 Task: Create a calendar event titled 'Learning Session' for 6/25/2023 from 8:00 AM to 8:30 AM, and add a note about reserving the time for self-guided learning activities.
Action: Mouse moved to (15, 59)
Screenshot: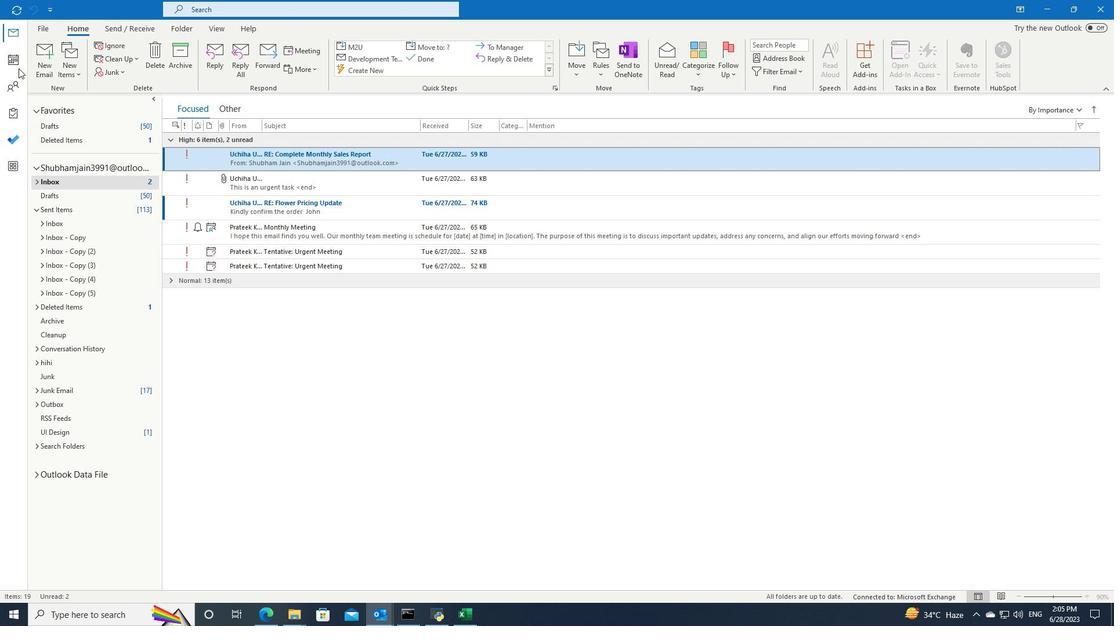 
Action: Mouse pressed left at (15, 59)
Screenshot: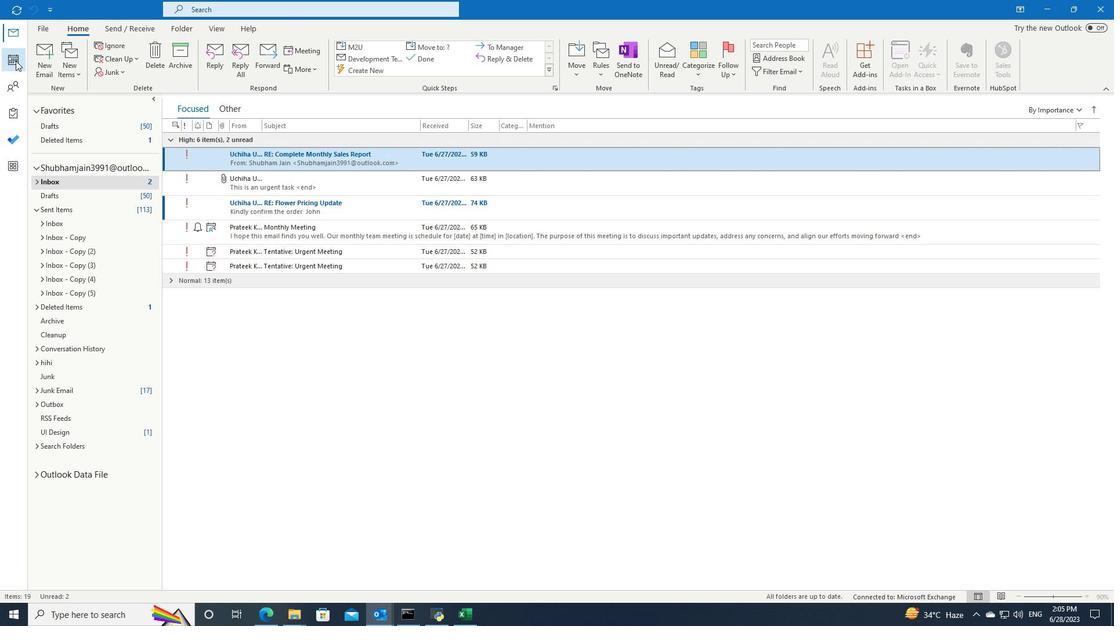 
Action: Mouse moved to (91, 71)
Screenshot: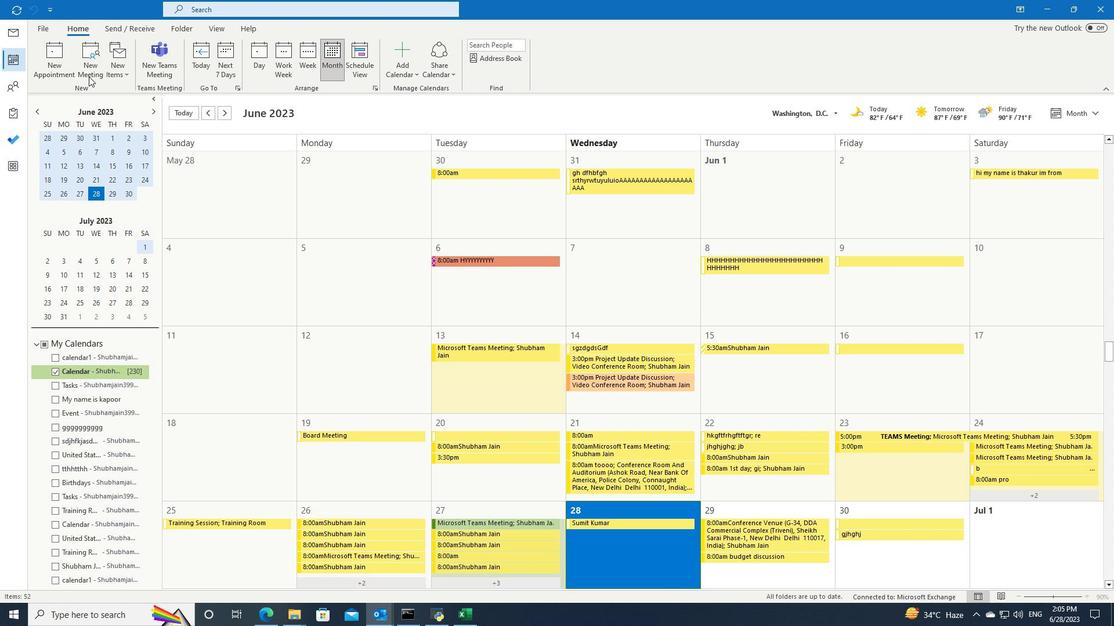 
Action: Mouse pressed left at (91, 71)
Screenshot: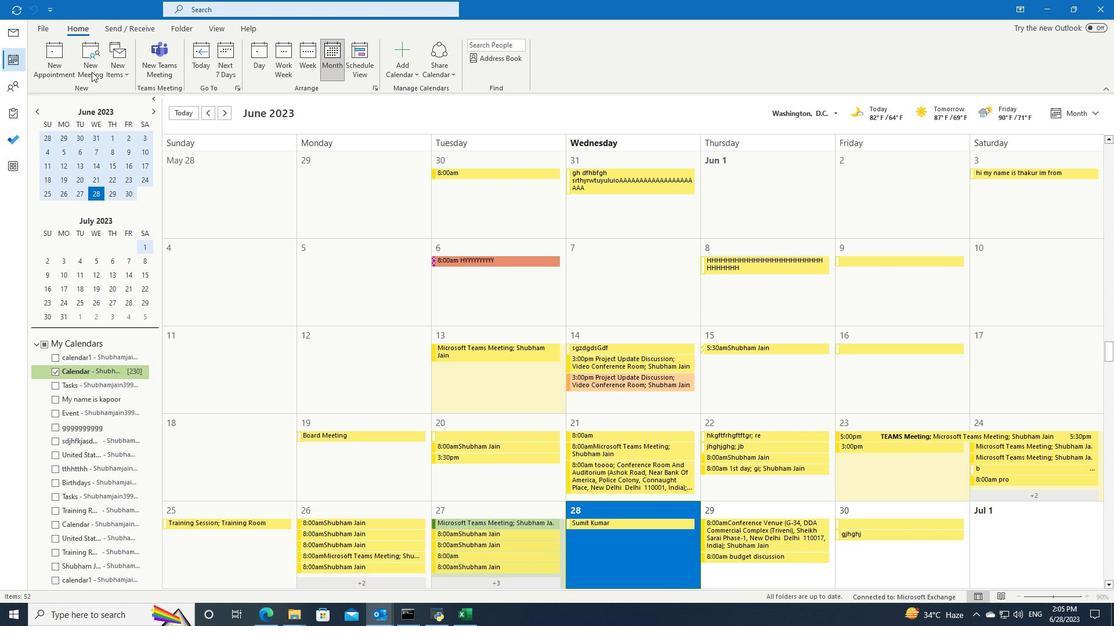 
Action: Key pressed <Key.shift>Learning<Key.space><Key.shift>Session
Screenshot: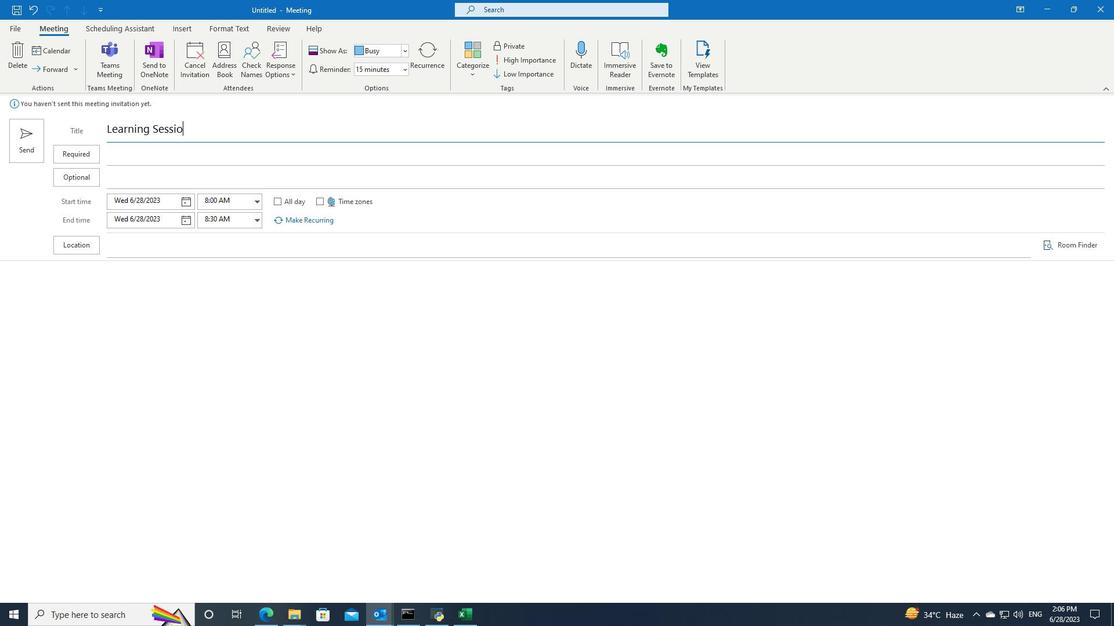 
Action: Mouse moved to (175, 159)
Screenshot: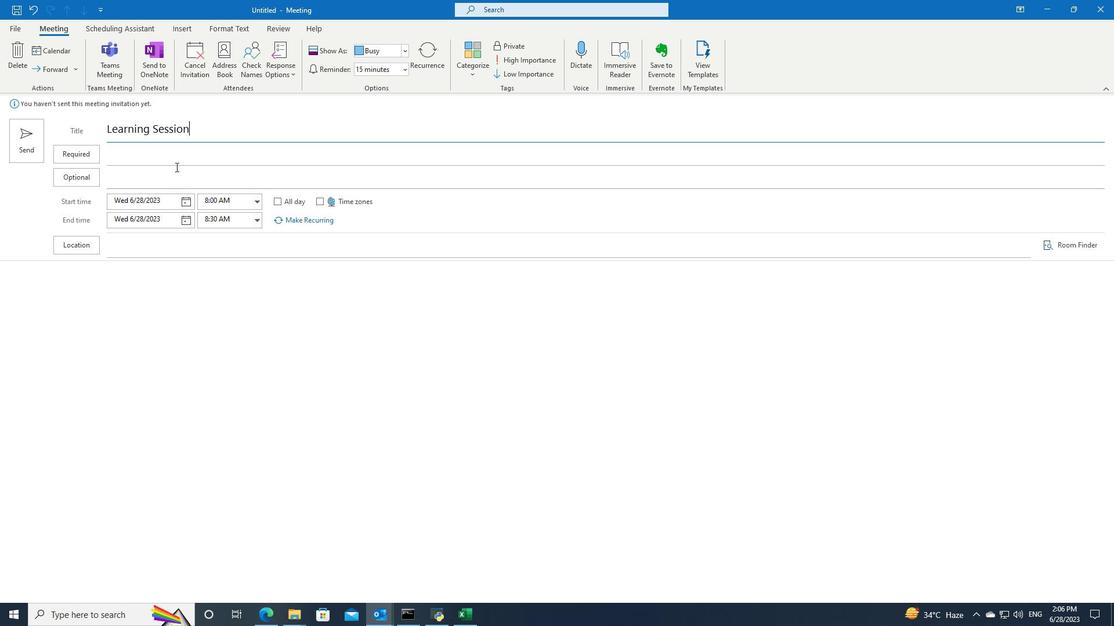 
Action: Mouse pressed left at (175, 159)
Screenshot: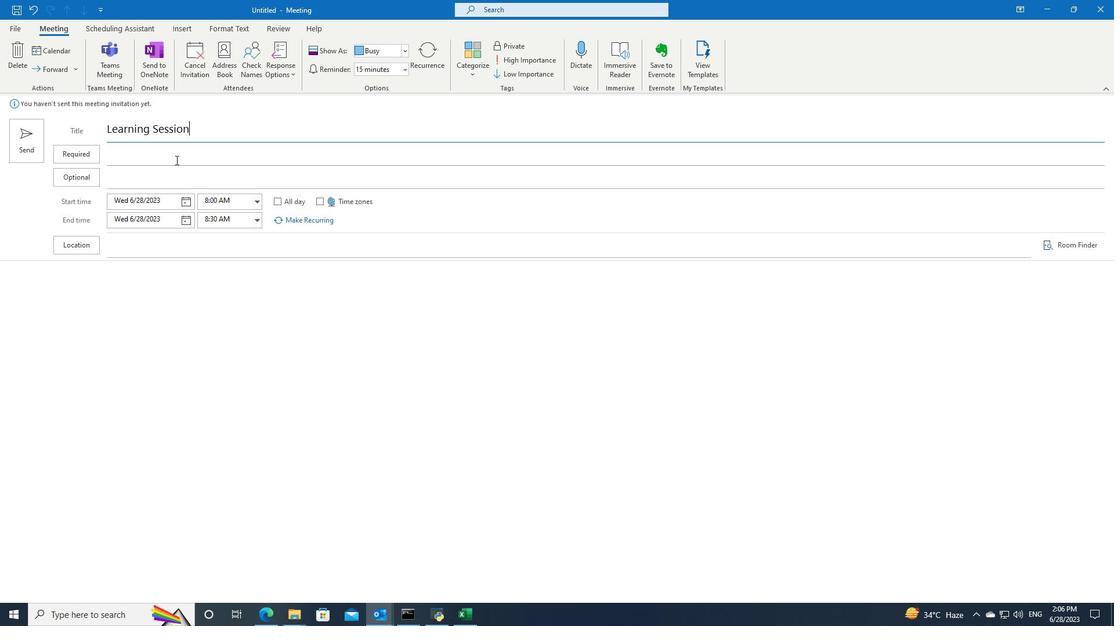 
Action: Key pressed rohanraj.sharma<Key.shift>@softage.net
Screenshot: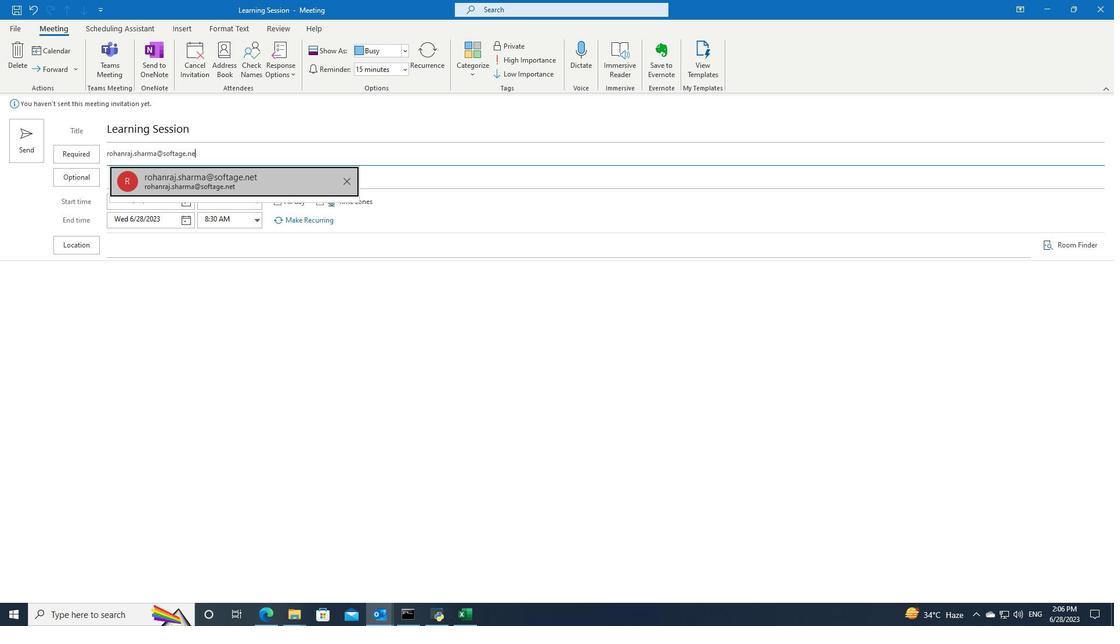 
Action: Mouse moved to (217, 184)
Screenshot: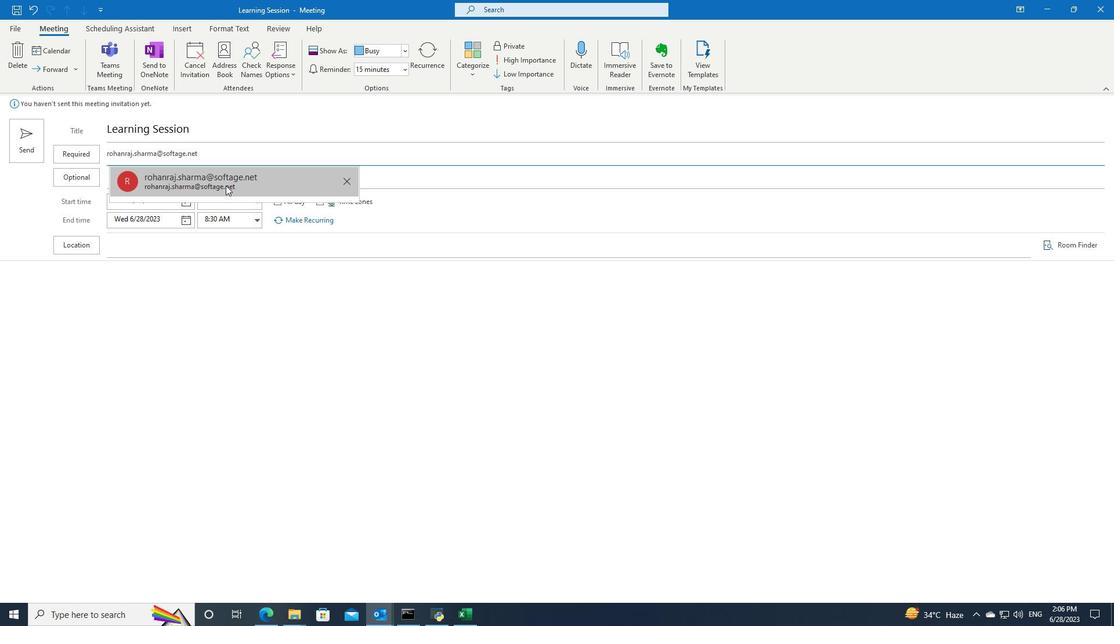 
Action: Mouse pressed left at (217, 184)
Screenshot: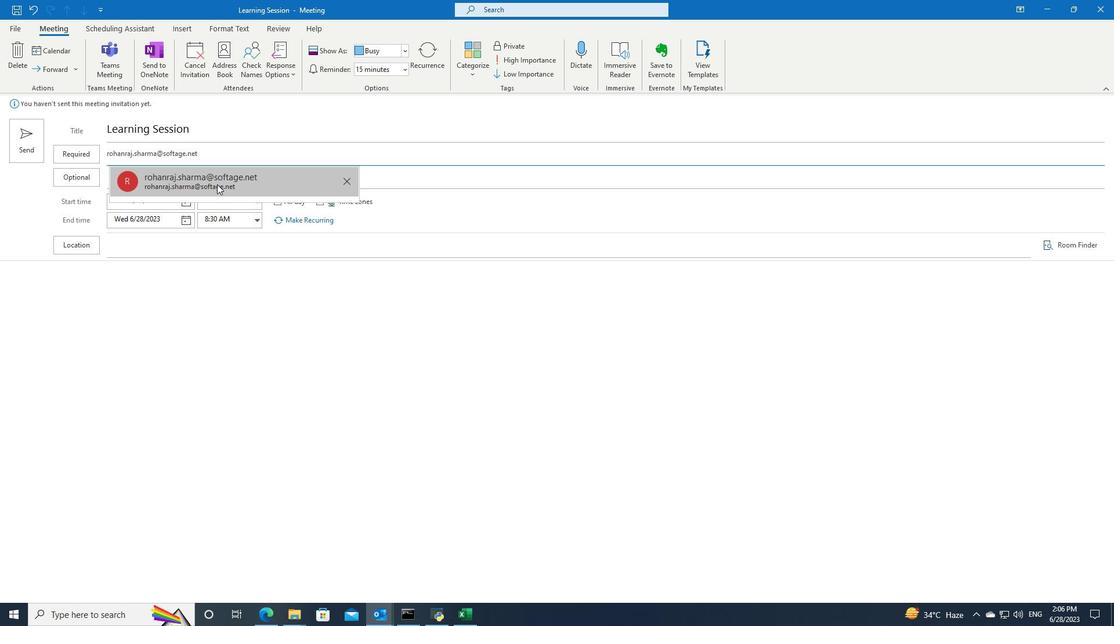 
Action: Mouse moved to (186, 203)
Screenshot: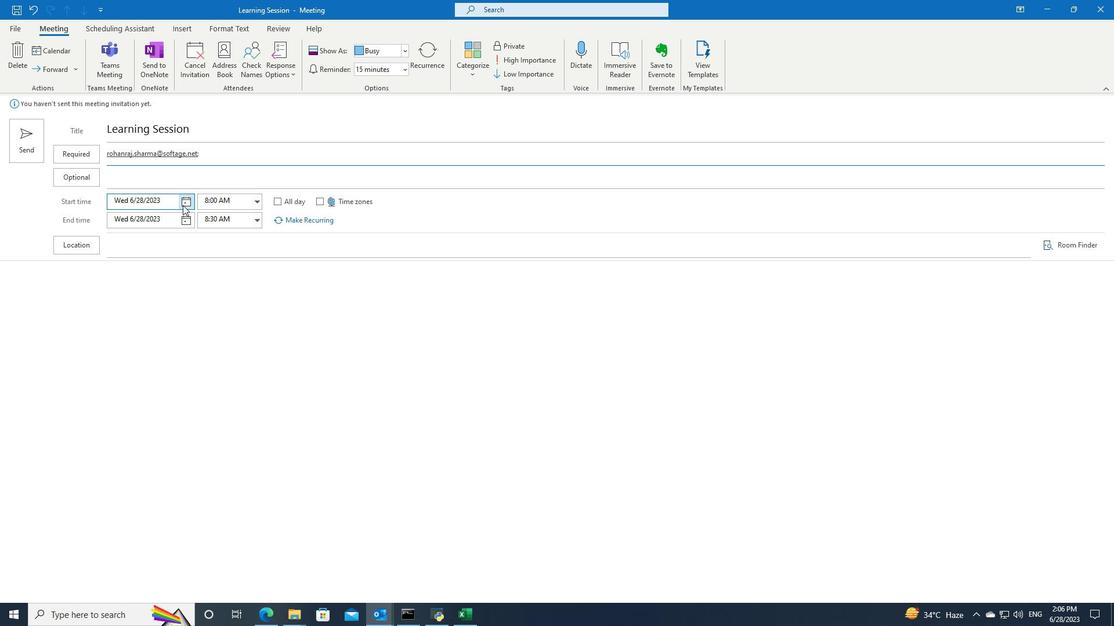 
Action: Mouse pressed left at (186, 203)
Screenshot: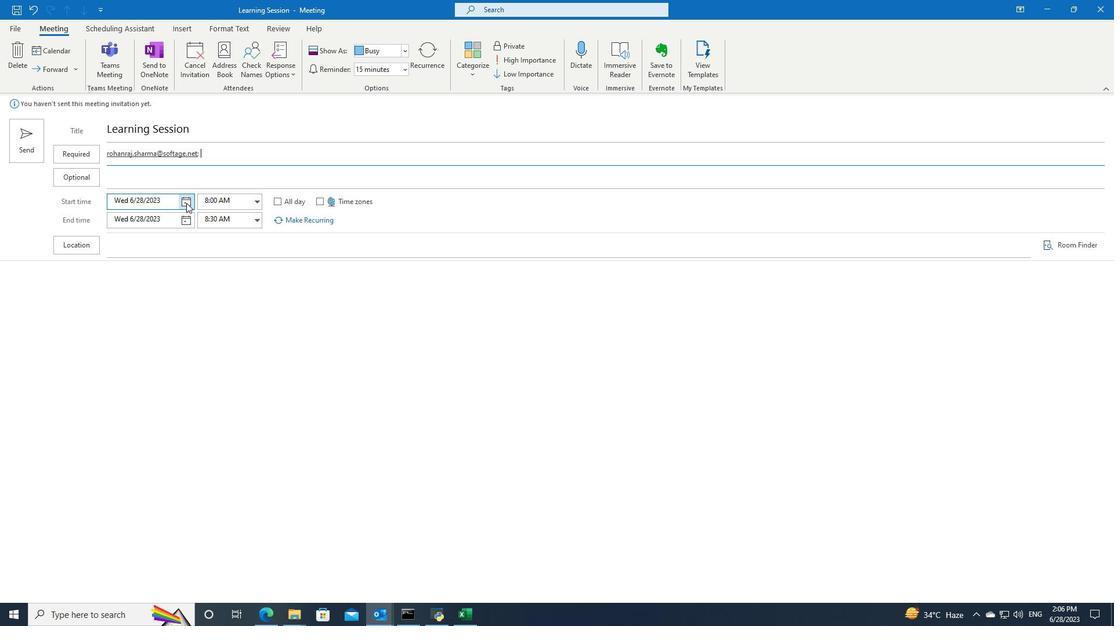 
Action: Mouse moved to (81, 300)
Screenshot: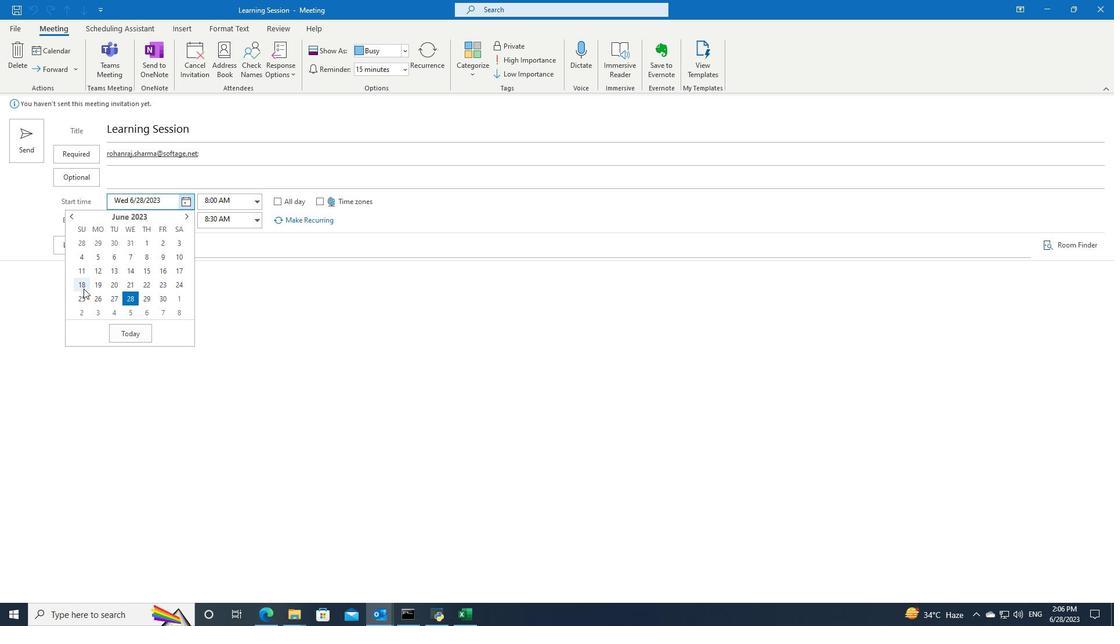 
Action: Mouse pressed left at (81, 300)
Screenshot: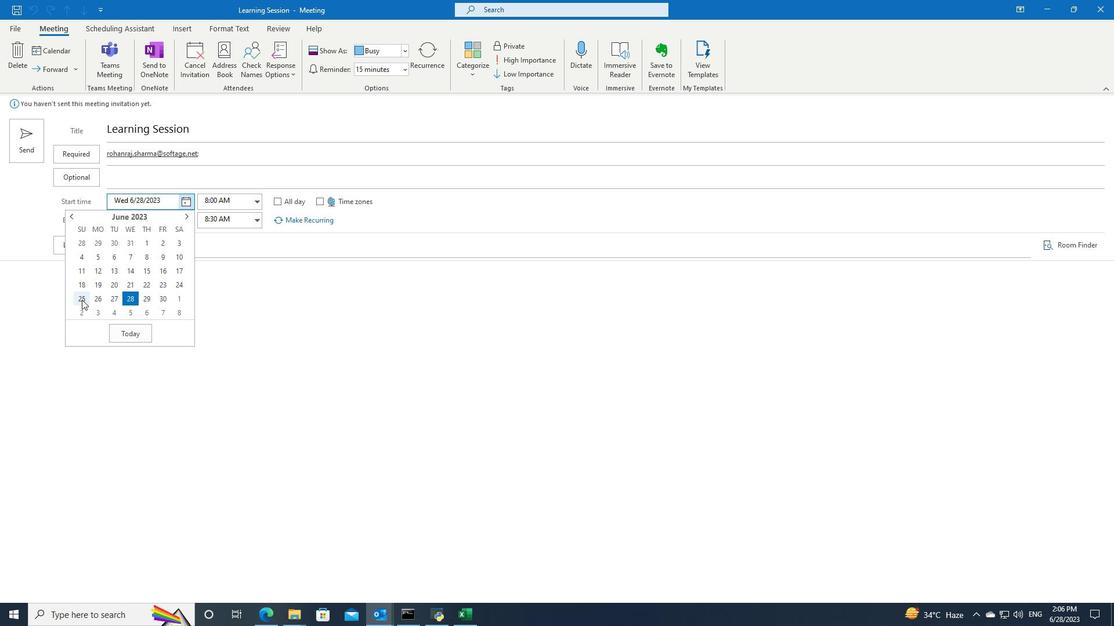
Action: Mouse moved to (125, 285)
Screenshot: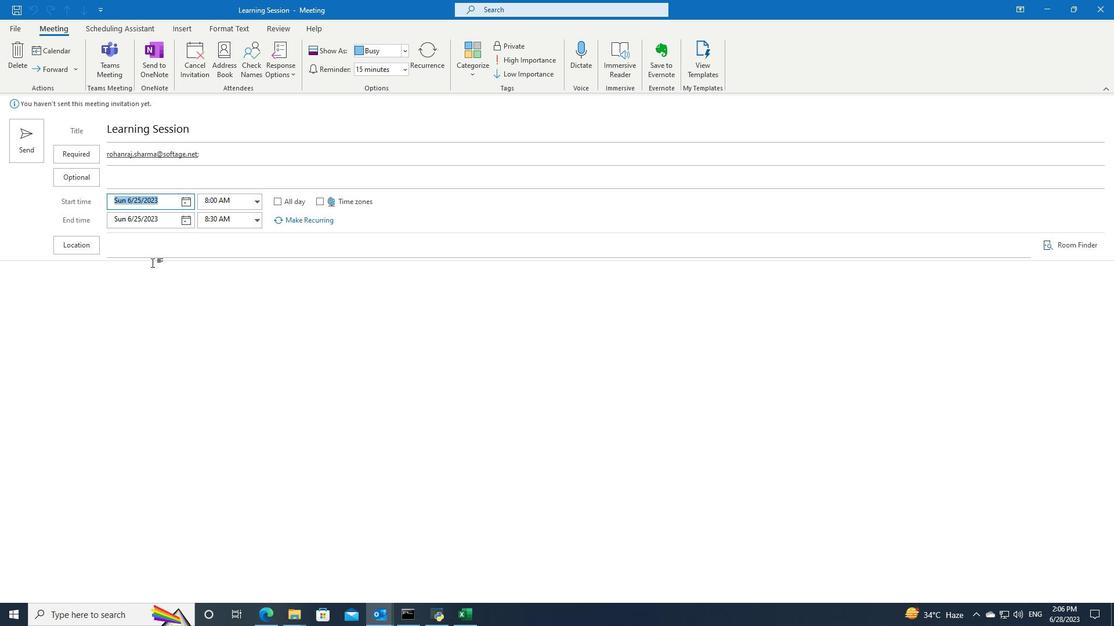 
Action: Mouse pressed left at (125, 285)
Screenshot: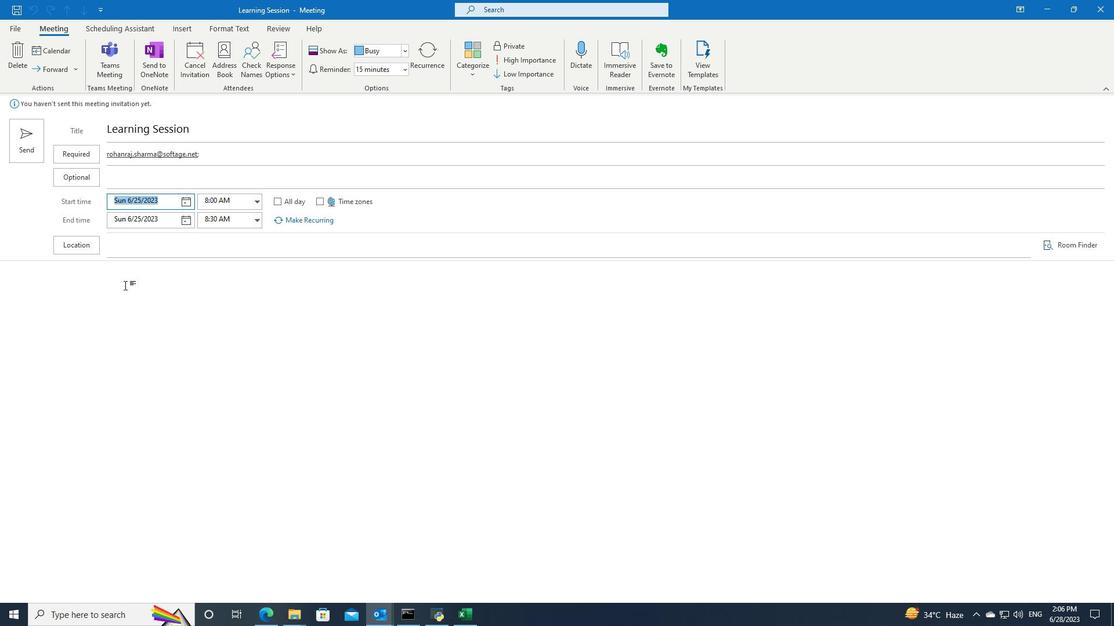 
Action: Key pressed <Key.shift>Reserve<Key.space>this<Key.space>appointment<Key.space>for<Key.space>sellf<Key.backspace><Key.backspace>f-guided<Key.space>learning,<Key.space>reading<Key.space>a<Key.space>book,<Key.space>taking<Key.space>on<Key.space>online<Key.space>course,<Key.space>or<Key.space>exploring<Key.space>educational<Key.space>resours<Key.backspace>ces<Key.space>on<Key.space>a<Key.space>topic<Key.space>of<Key.space>interest.
Screenshot: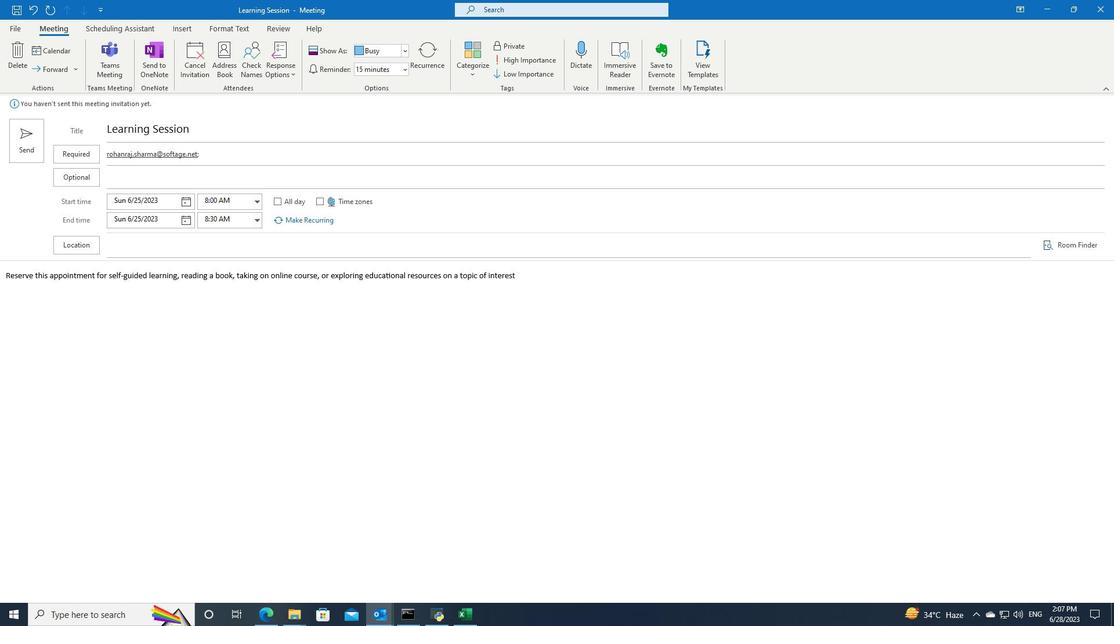 
Action: Mouse moved to (30, 148)
Screenshot: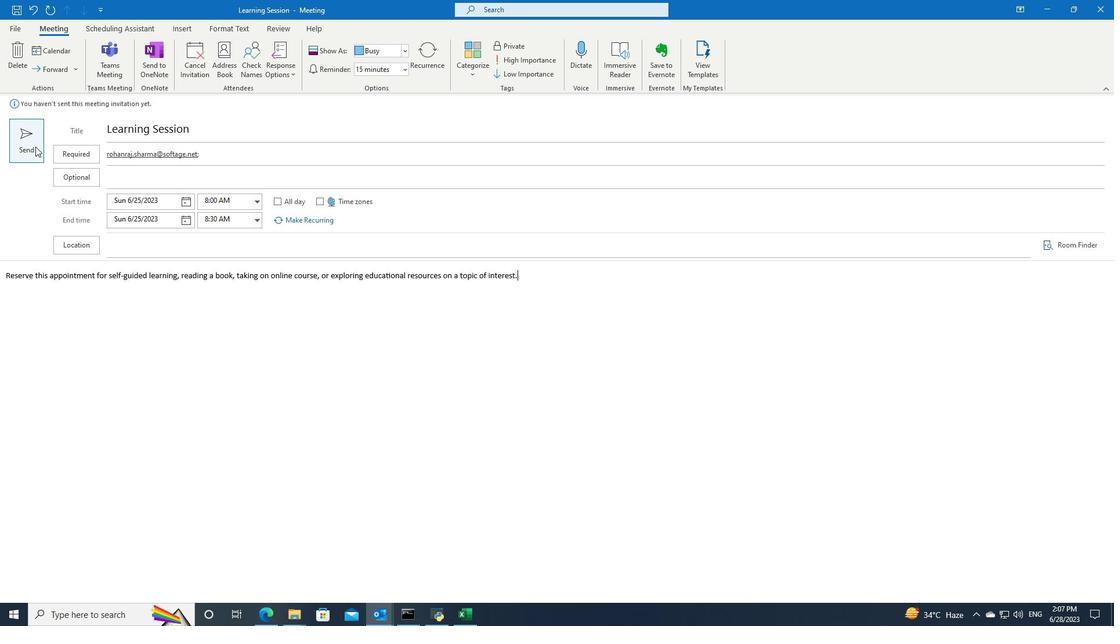 
Action: Mouse pressed left at (30, 148)
Screenshot: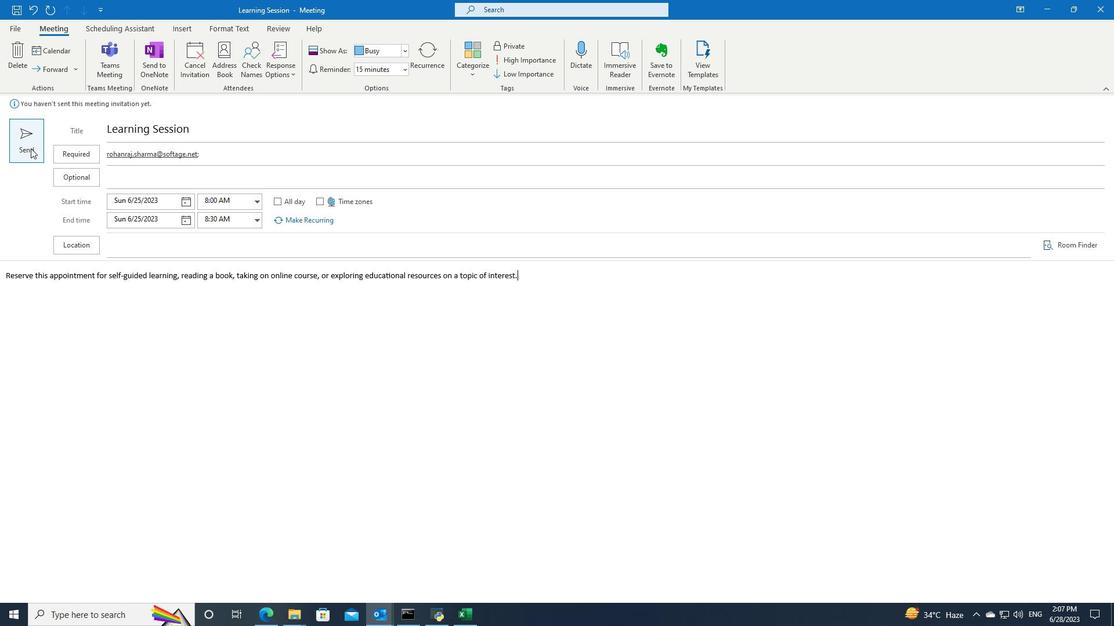 
Action: Mouse moved to (597, 338)
Screenshot: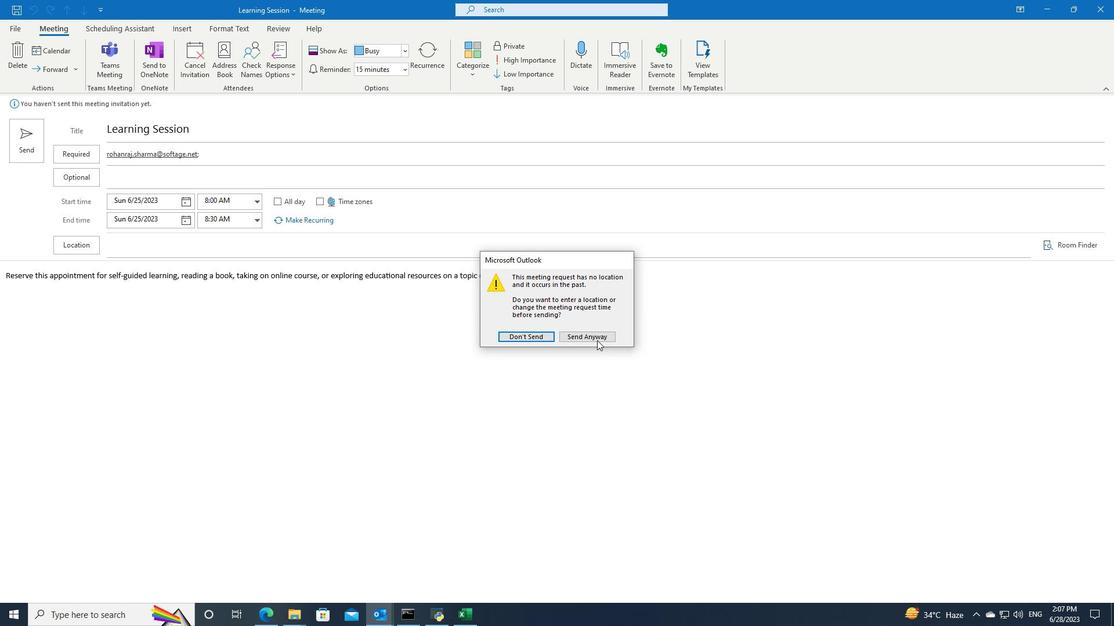 
Action: Mouse pressed left at (597, 338)
Screenshot: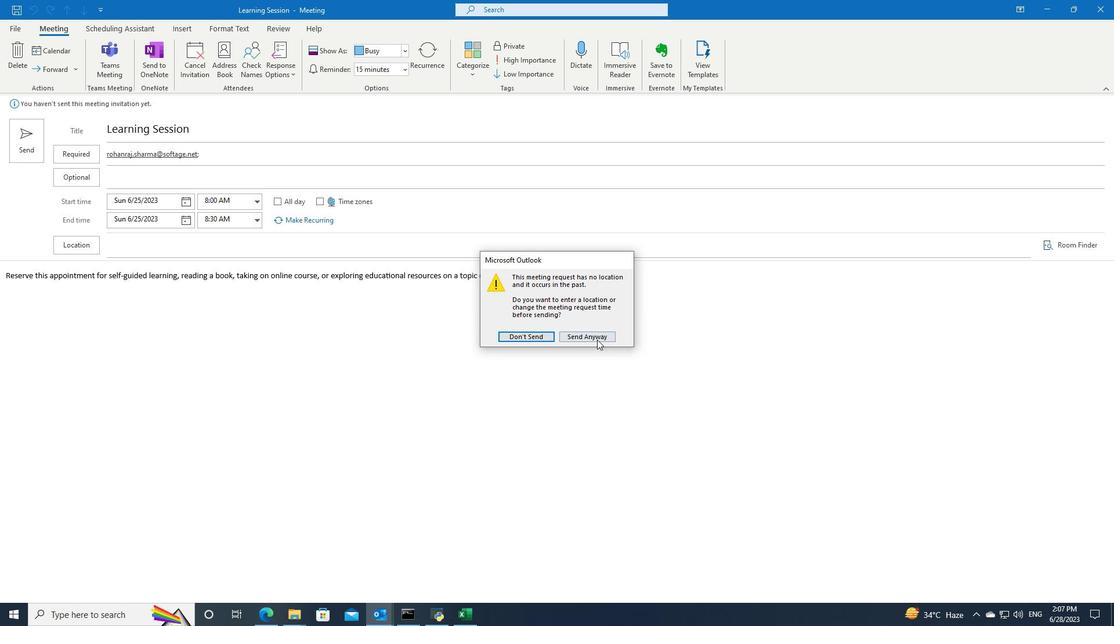 
